 Task: Create a 45-minute meeting to review email marketing A/B testing results.
Action: Mouse moved to (79, 137)
Screenshot: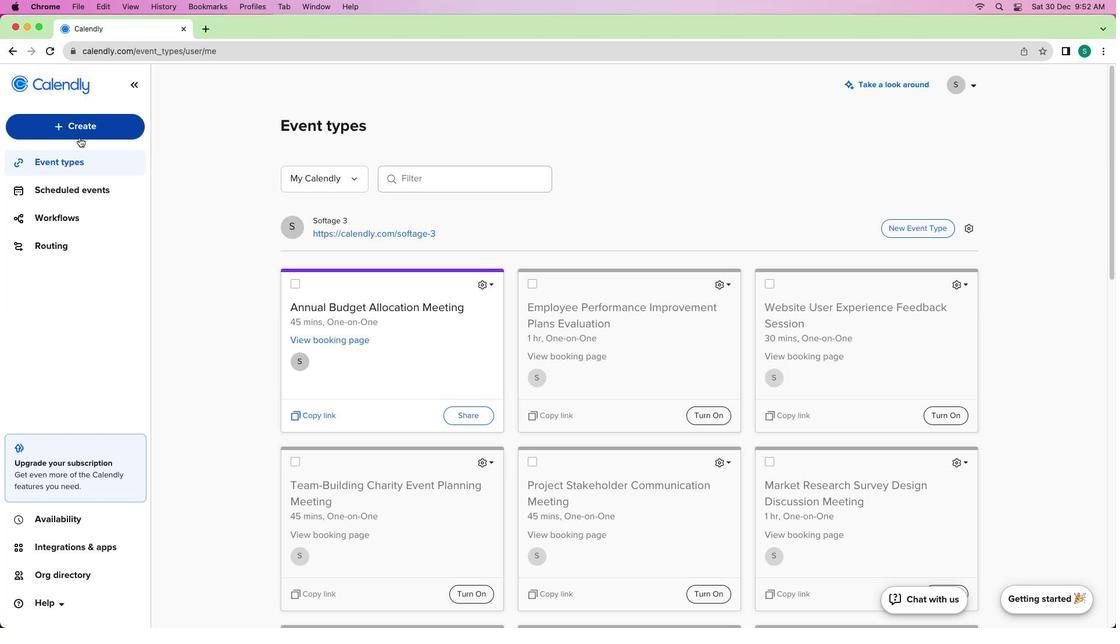 
Action: Mouse pressed left at (79, 137)
Screenshot: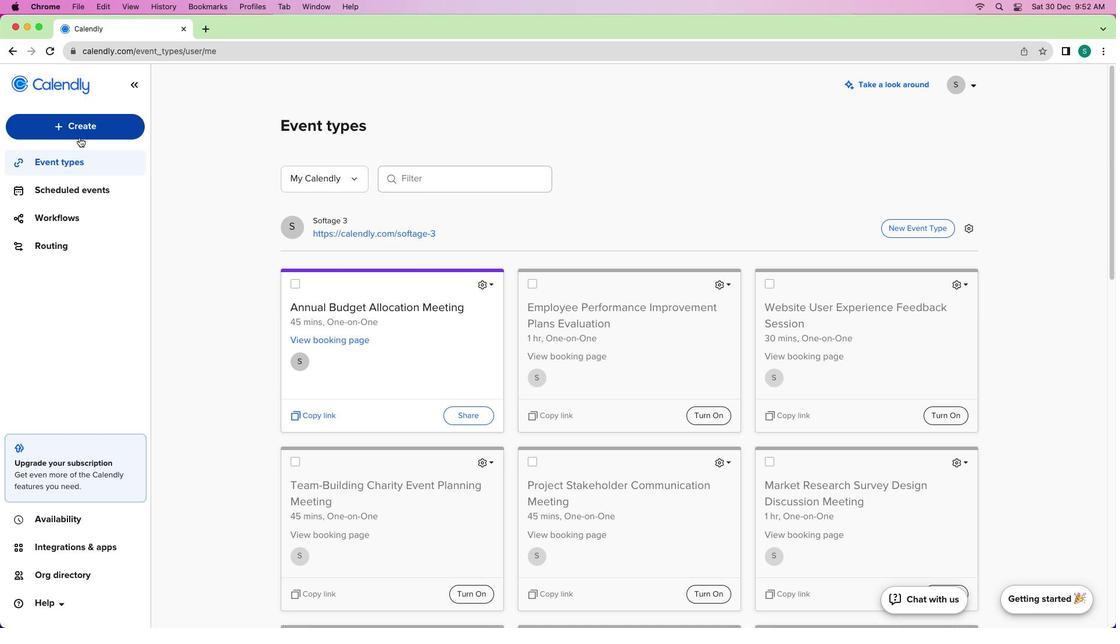 
Action: Mouse moved to (92, 182)
Screenshot: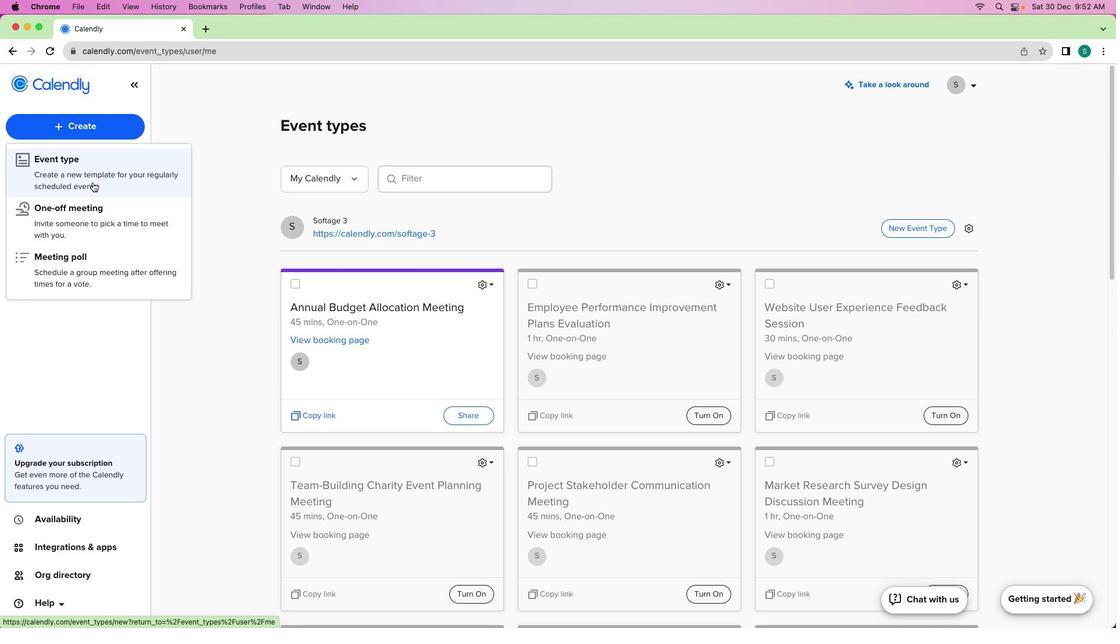 
Action: Mouse pressed left at (92, 182)
Screenshot: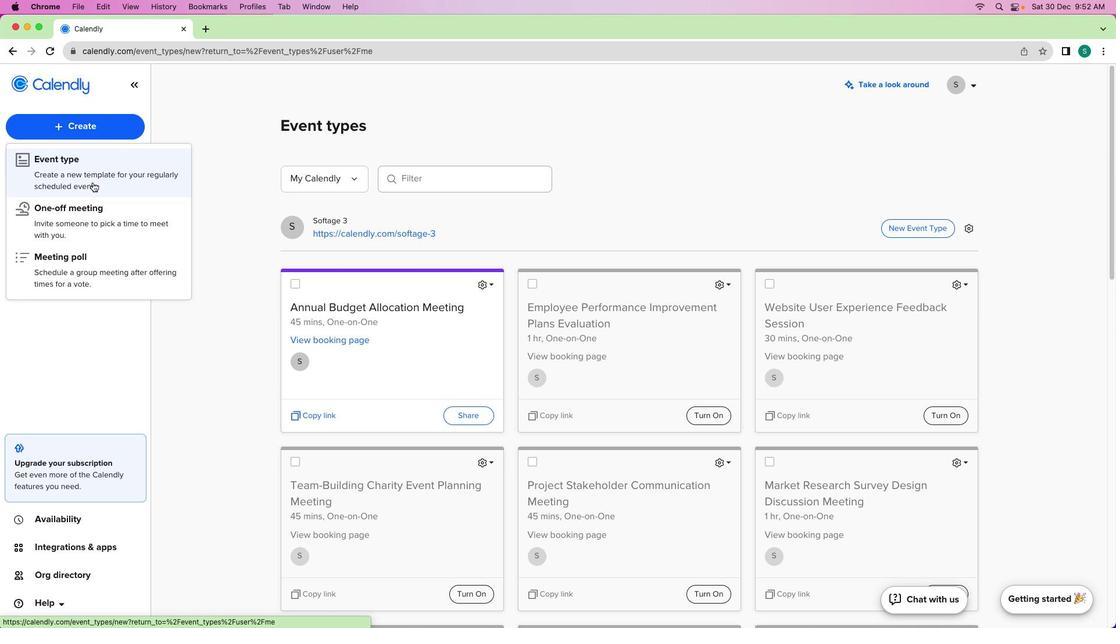
Action: Mouse moved to (428, 245)
Screenshot: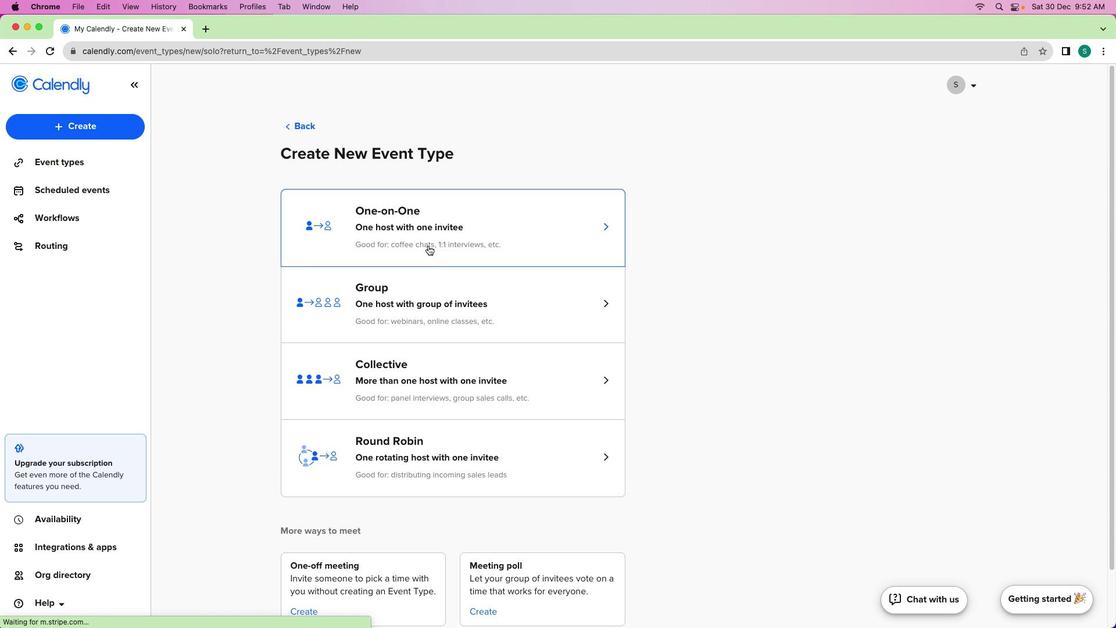 
Action: Mouse pressed left at (428, 245)
Screenshot: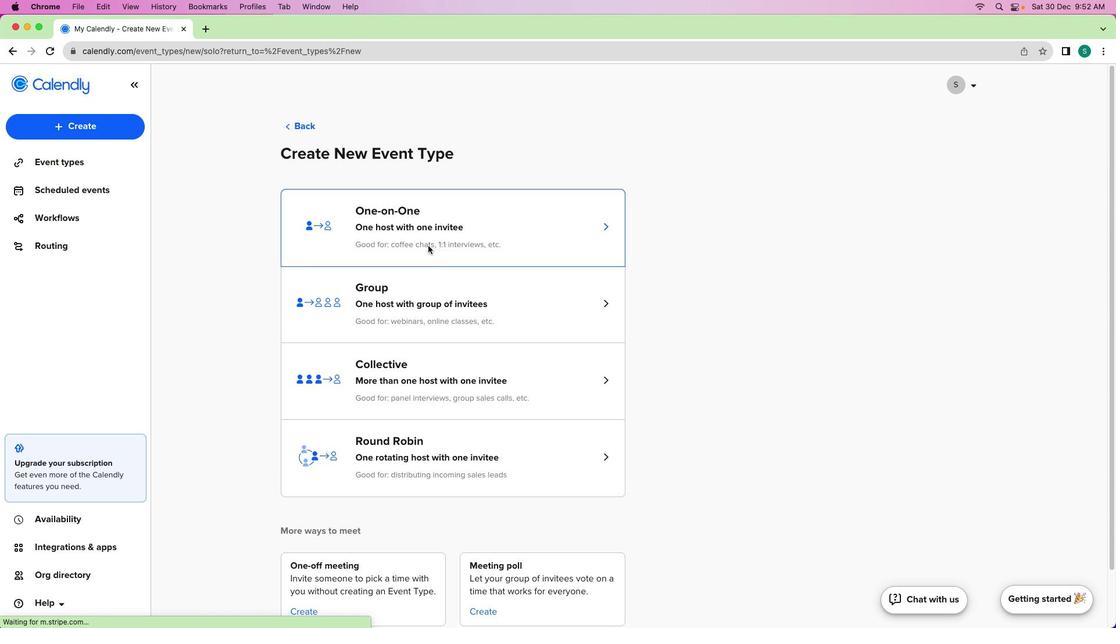 
Action: Mouse moved to (116, 184)
Screenshot: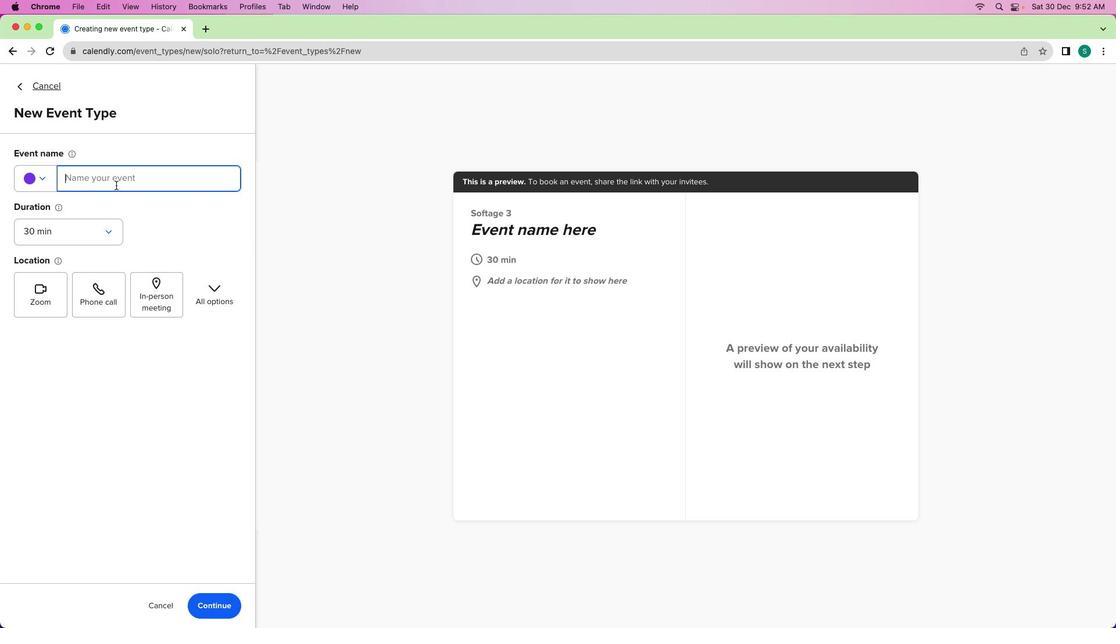 
Action: Mouse pressed left at (116, 184)
Screenshot: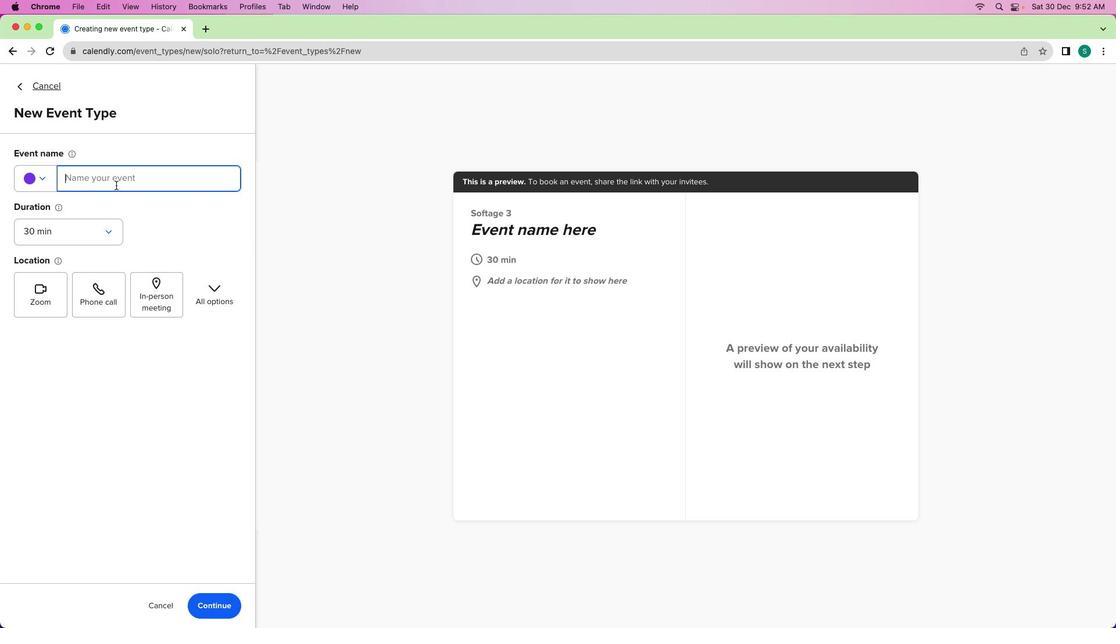 
Action: Key pressed Key.shift'E''m''a''i''l'Key.spaceKey.shift'M''a''r''k''e''t''i''n''g'Key.spaceKey.shift'A''/'Key.shift'B'Key.spaceKey.shift'T''e''s''t''i''n''g'Key.spaceKey.shift'R''e''v''i''e''w'Key.spaceKey.spaceKey.shift'M''e''e''t''i''n''g'
Screenshot: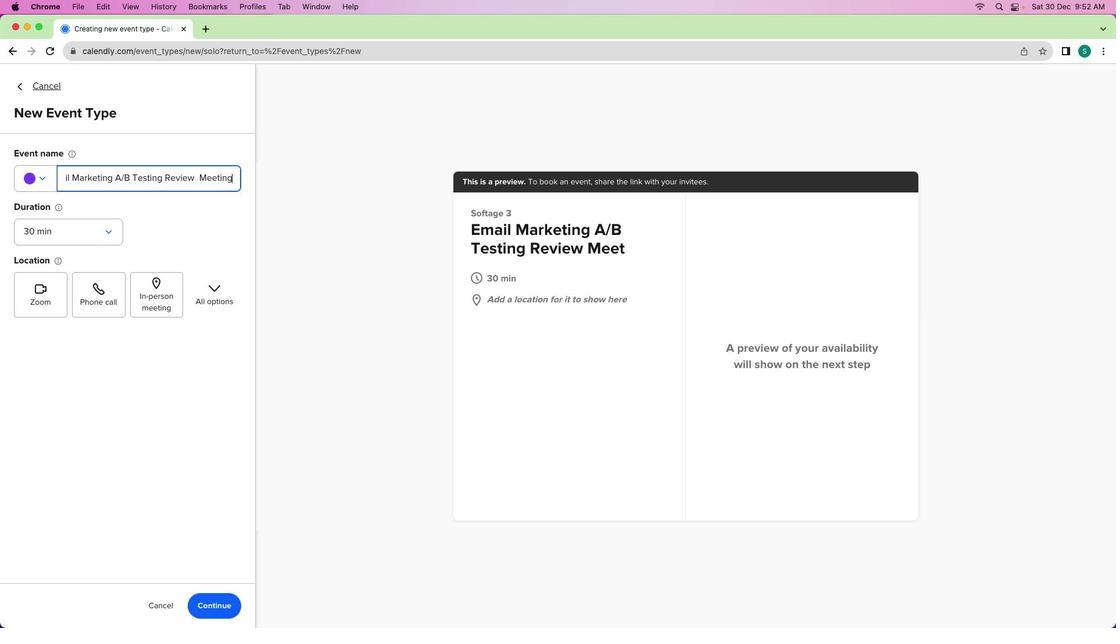 
Action: Mouse moved to (83, 228)
Screenshot: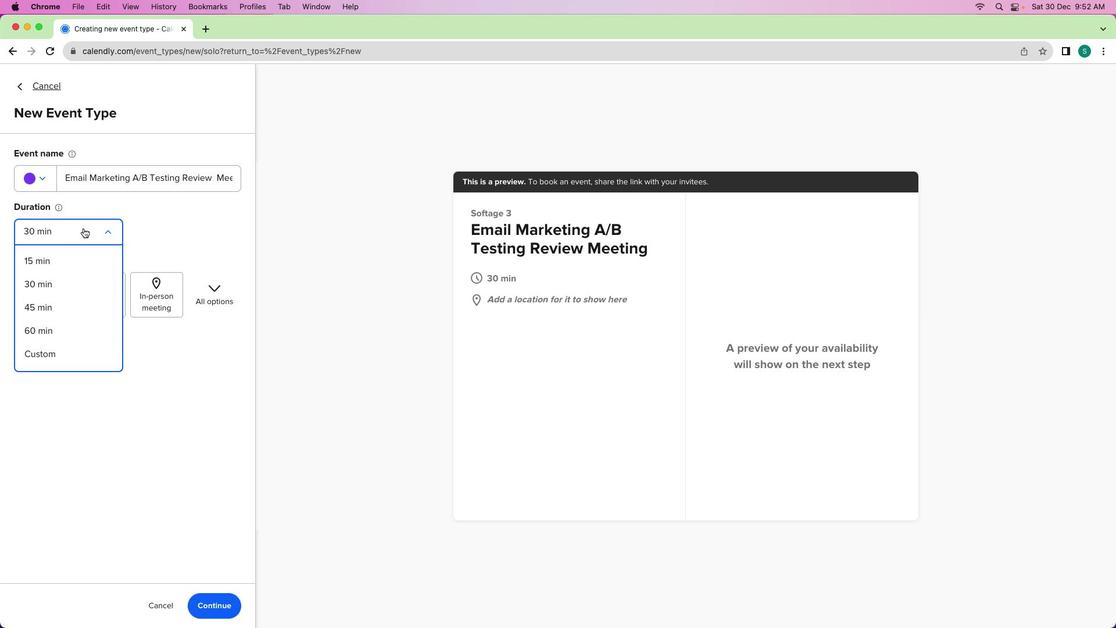 
Action: Mouse pressed left at (83, 228)
Screenshot: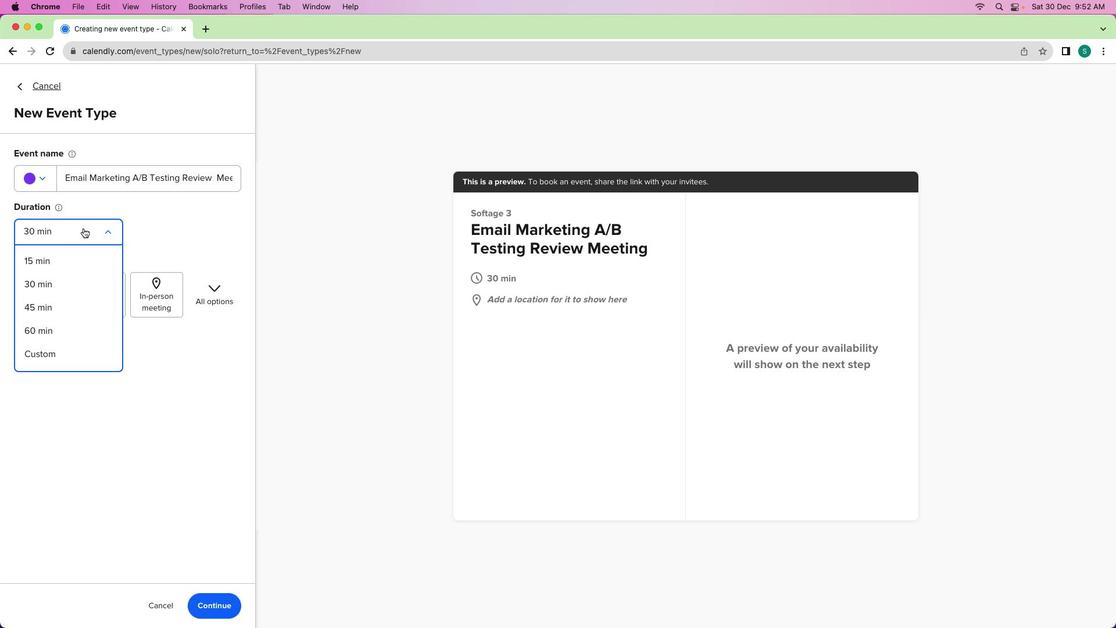 
Action: Mouse moved to (62, 305)
Screenshot: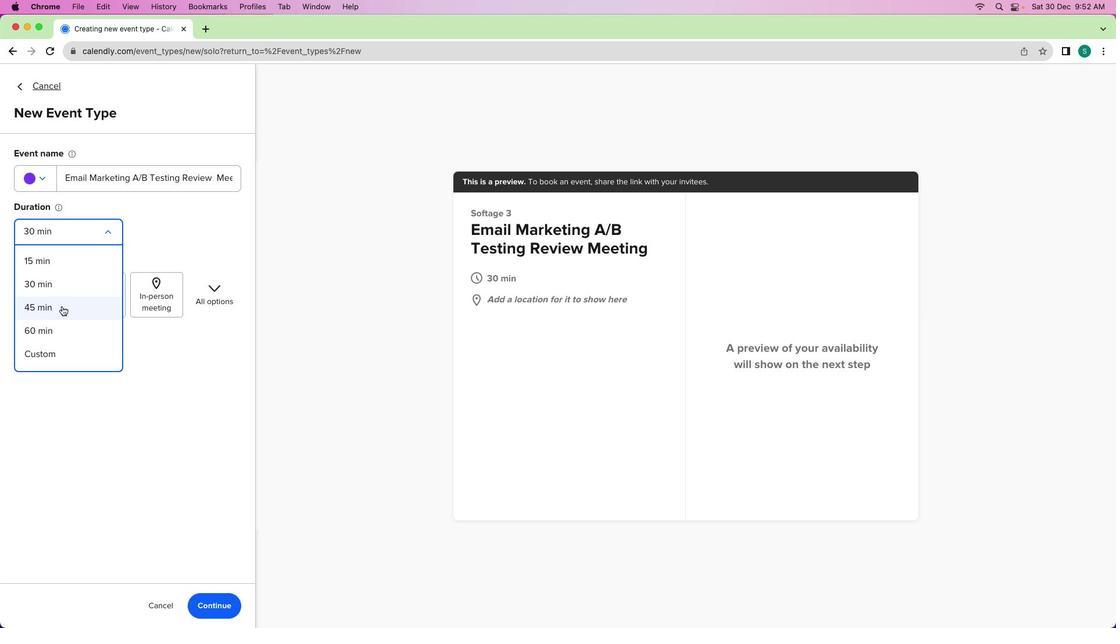
Action: Mouse pressed left at (62, 305)
Screenshot: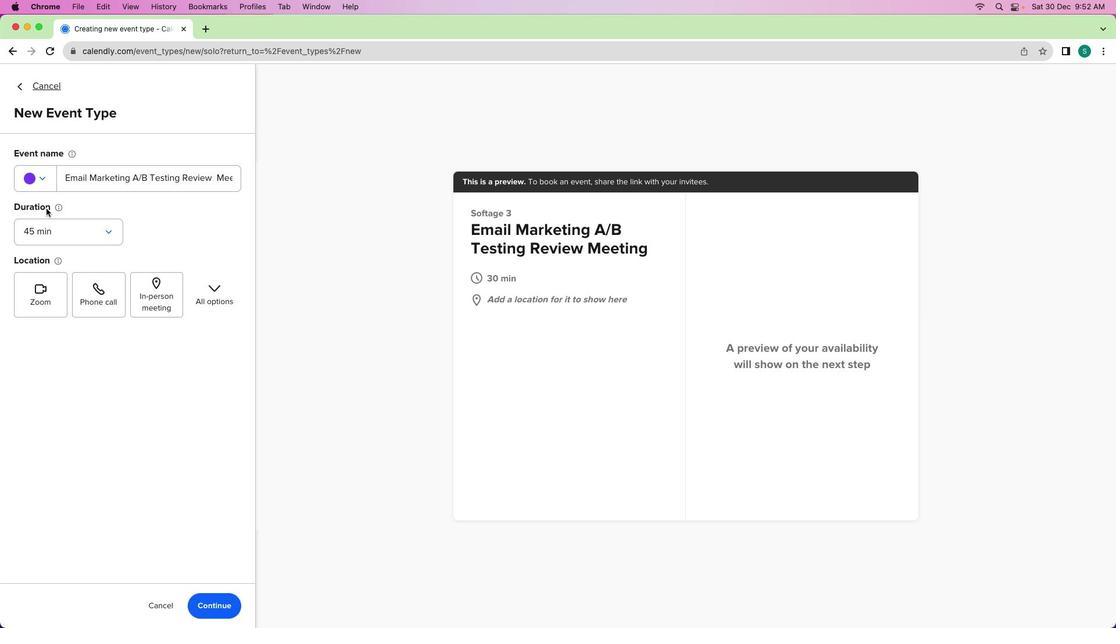 
Action: Mouse moved to (44, 181)
Screenshot: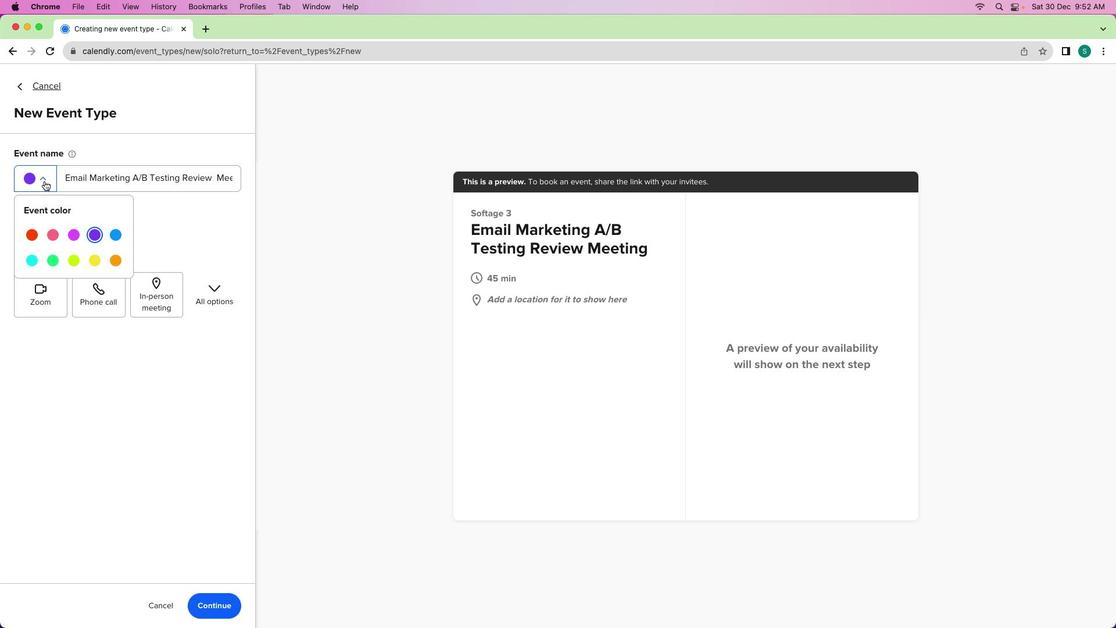 
Action: Mouse pressed left at (44, 181)
Screenshot: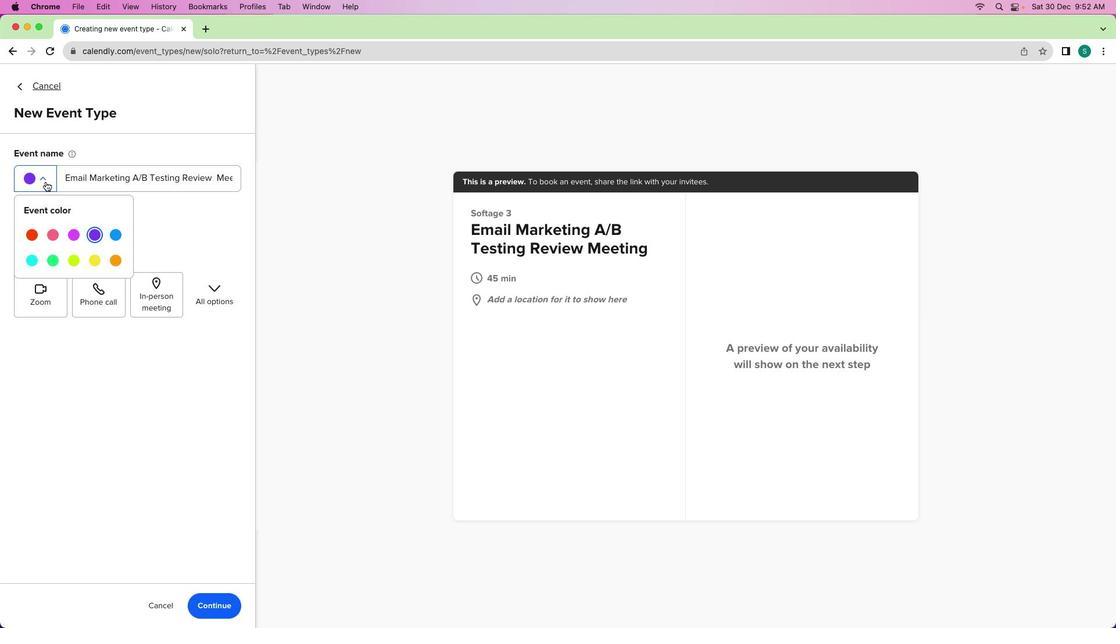 
Action: Mouse moved to (70, 261)
Screenshot: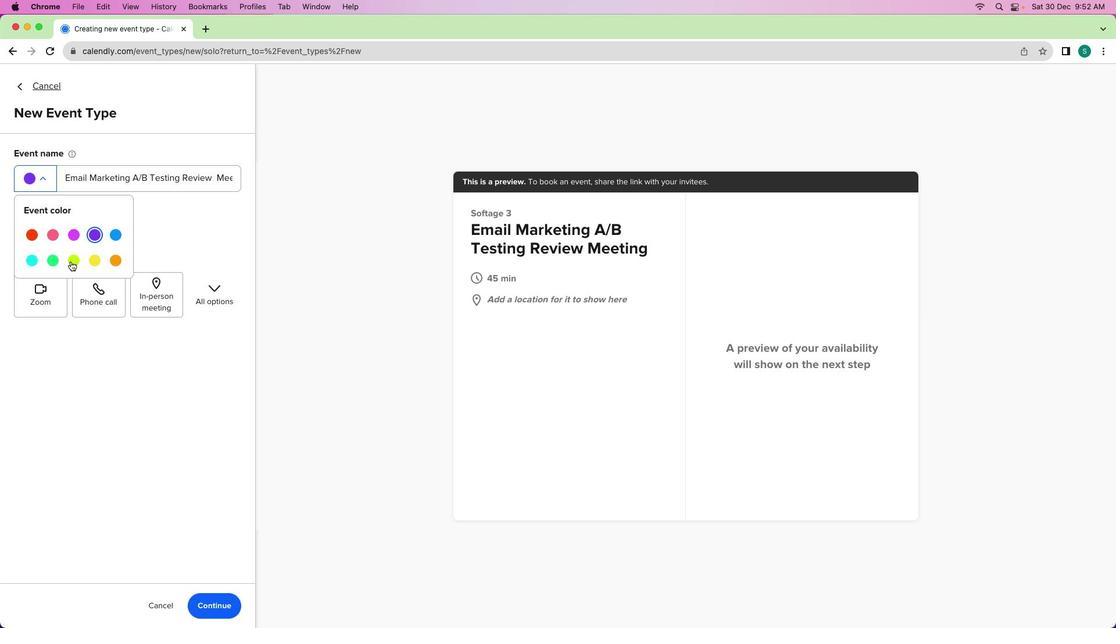 
Action: Mouse pressed left at (70, 261)
Screenshot: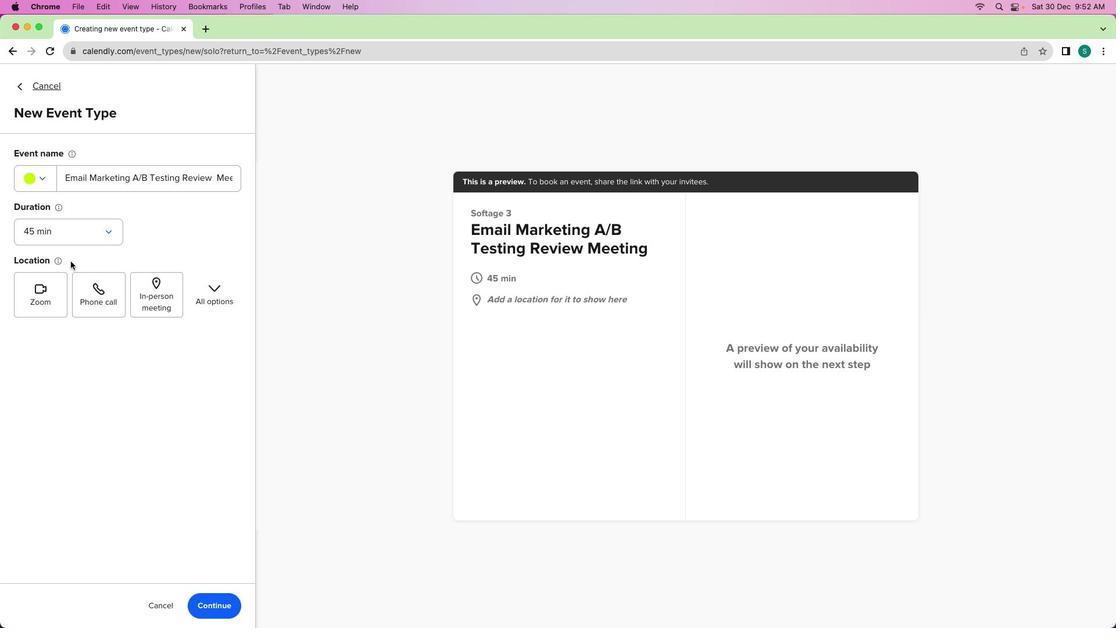 
Action: Mouse moved to (202, 606)
Screenshot: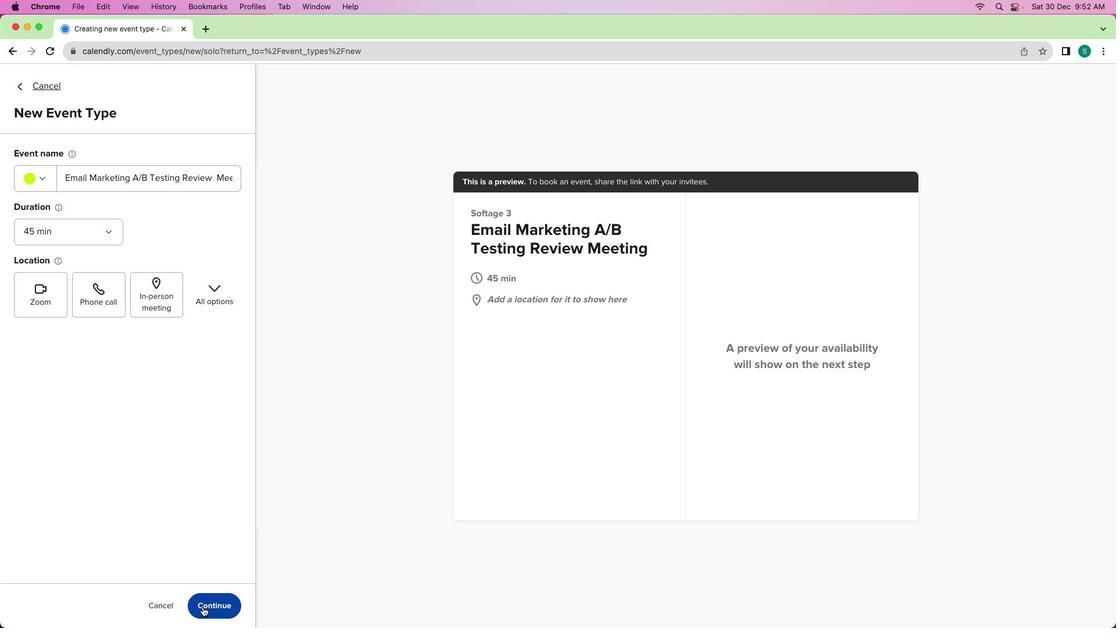 
Action: Mouse pressed left at (202, 606)
Screenshot: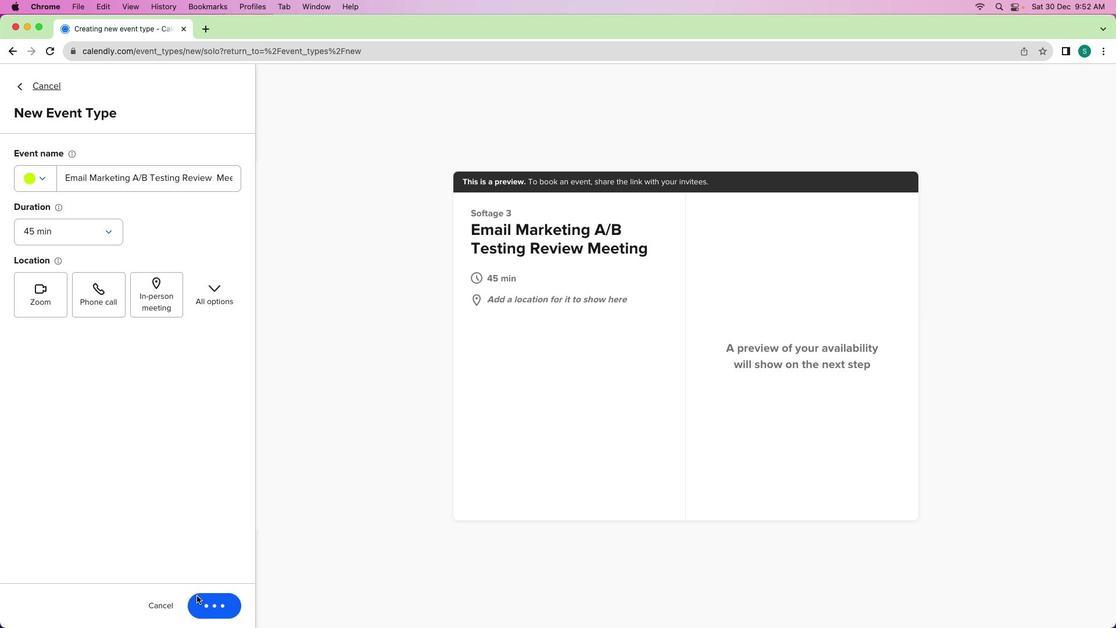 
Action: Mouse moved to (241, 216)
Screenshot: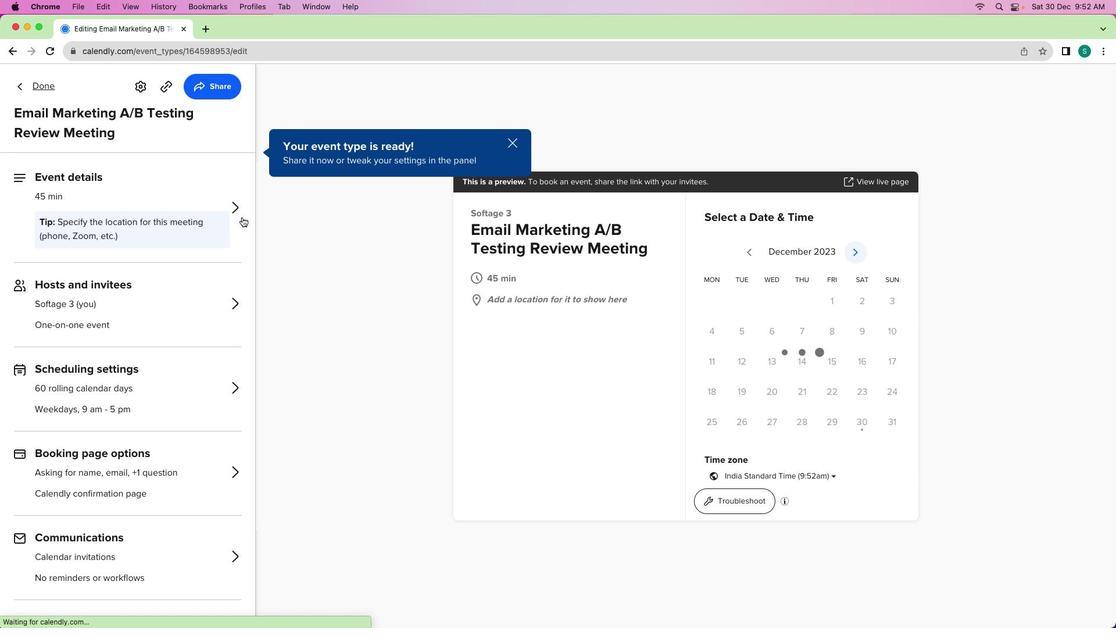 
Action: Mouse pressed left at (241, 216)
Screenshot: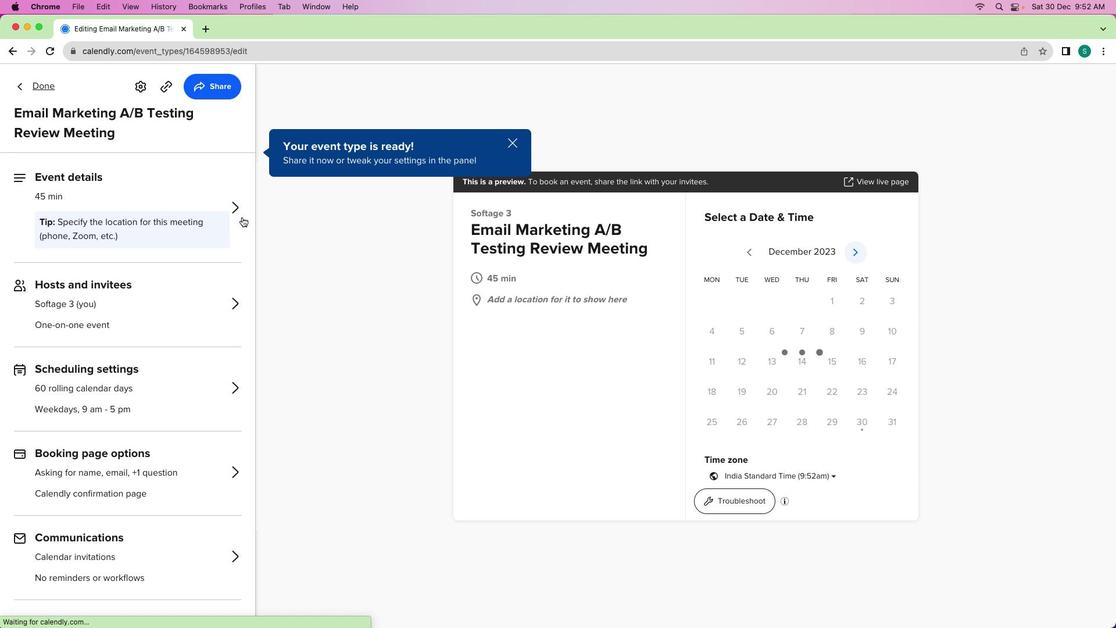 
Action: Mouse moved to (178, 404)
Screenshot: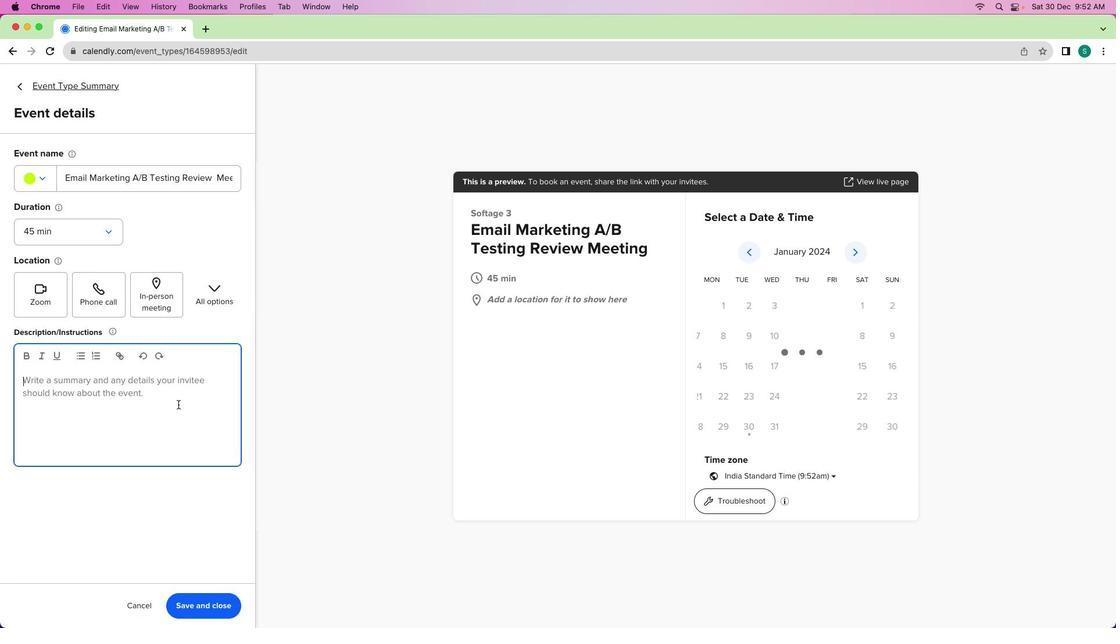 
Action: Mouse pressed left at (178, 404)
Screenshot: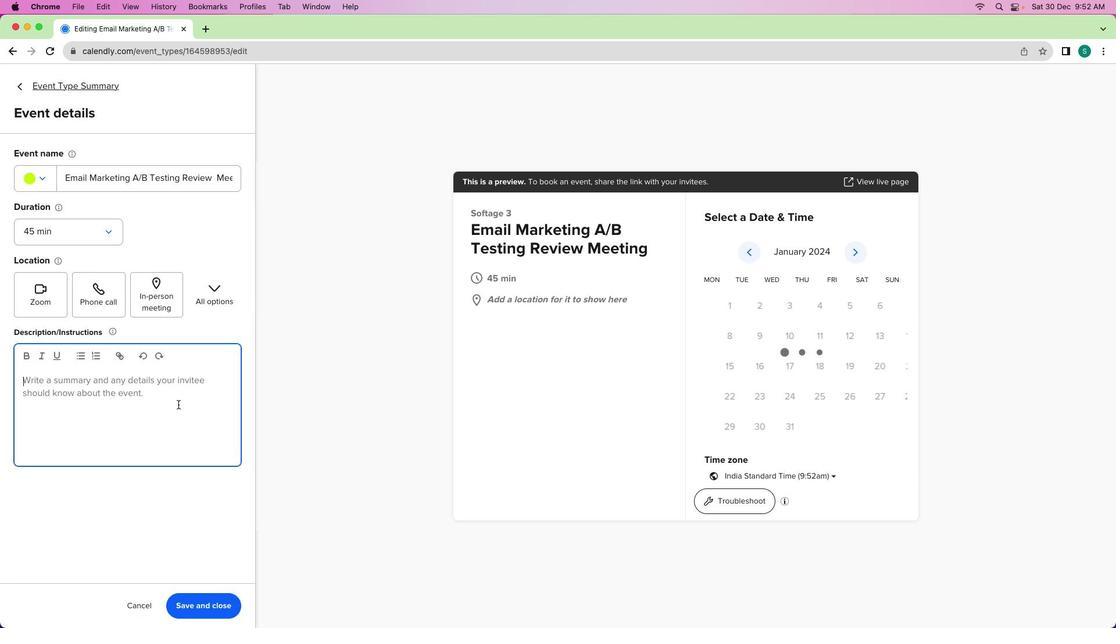 
Action: Key pressed Key.shiftKey.shift'A'Key.space's''e''s''s''i''o''n'Key.space'd''e''d''i''c''a''t''e''d'Key.space't''o'Key.space'r''e''v''i''e''w''i''n''g'Key.space't''h''e'Key.space'r''e''s''u''l''t''s'Key.space'o''f'Key.space'o''u''r'Key.space'r''e''c''e''n''t'Key.space'e''n'Key.backspace'm''a''i''l'Key.space'm''a''r''k''e''t''i''n''g'Key.spaceKey.shift'A''/'Key.shift'B'Key.space't''e''s''t''i''n''g''.'Key.spaceKey.shift'T''h''i''s'Key.space's''e''s''s''i''o''n'Key.space'w''i''l''l'Key.space'a''n''a''l''y''z''e'Key.space't''h''e'Key.space'p''e''r''f''o''r''m''a''n''c''e'Key.space'o''f'Key.space'd''i''f''f''e''r''e''n''t'Key.space'v''a''r''i''a''t''i''o''n''s'','Key.space'd''i''s''c''u''s''s'Key.space'k''e''y'Key.space'i''n''s''i''g''h''t''s'','Key.space'a''n''d'Key.space'c''o''l''l''a''b''o''r''a''t''i''v''e''l''y'Key.space'i''d''e''n''t''i''f''u'Key.backspace'y'Key.space's''t''r''a''t''e''g''i''e''s'Key.space'f''o''r'Key.space'o''p''t''i''m''i''z''i''n''g'Key.space'f''u''t''u''r''e'Key.space'e''m''a''i''l'Key.space'c''a''m''p''a''i''g''n''s''.'
Screenshot: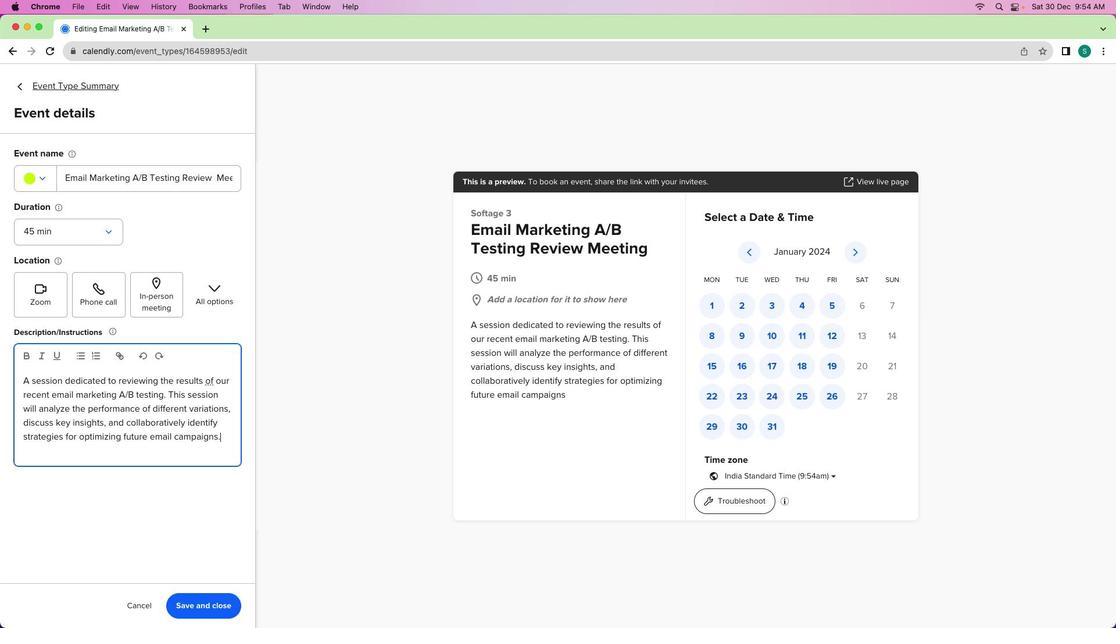 
Action: Mouse moved to (208, 604)
Screenshot: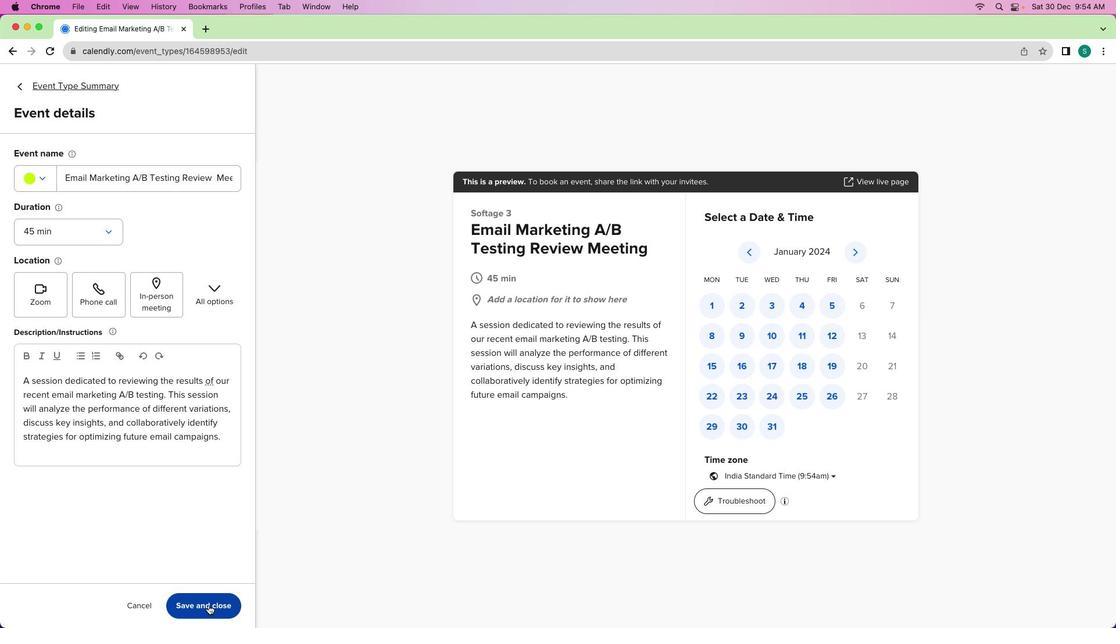 
Action: Mouse pressed left at (208, 604)
Screenshot: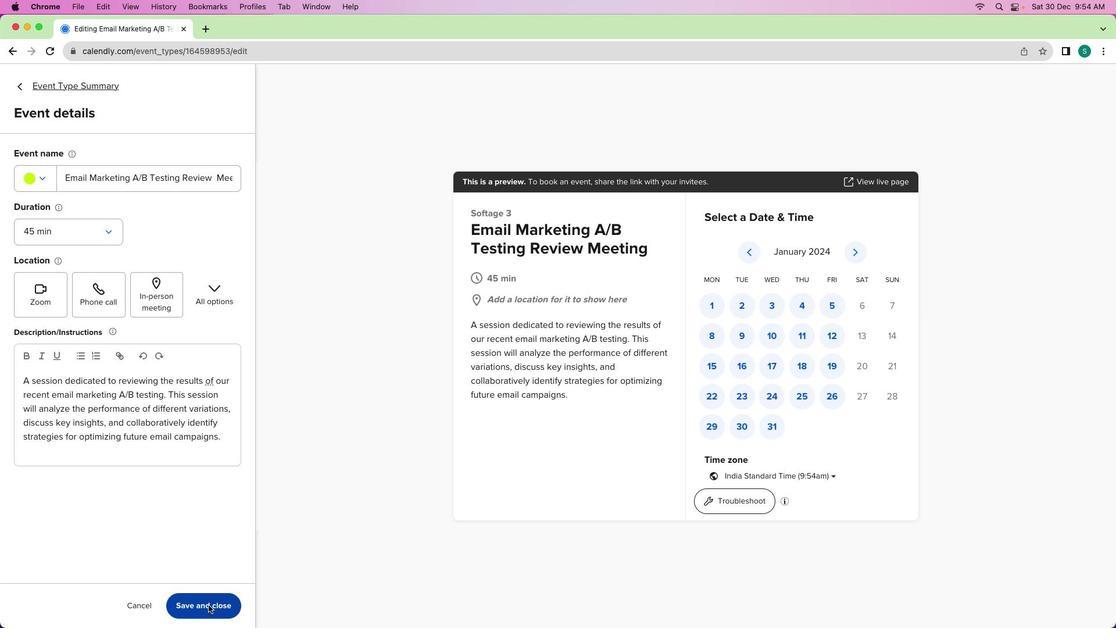 
Action: Mouse moved to (35, 84)
Screenshot: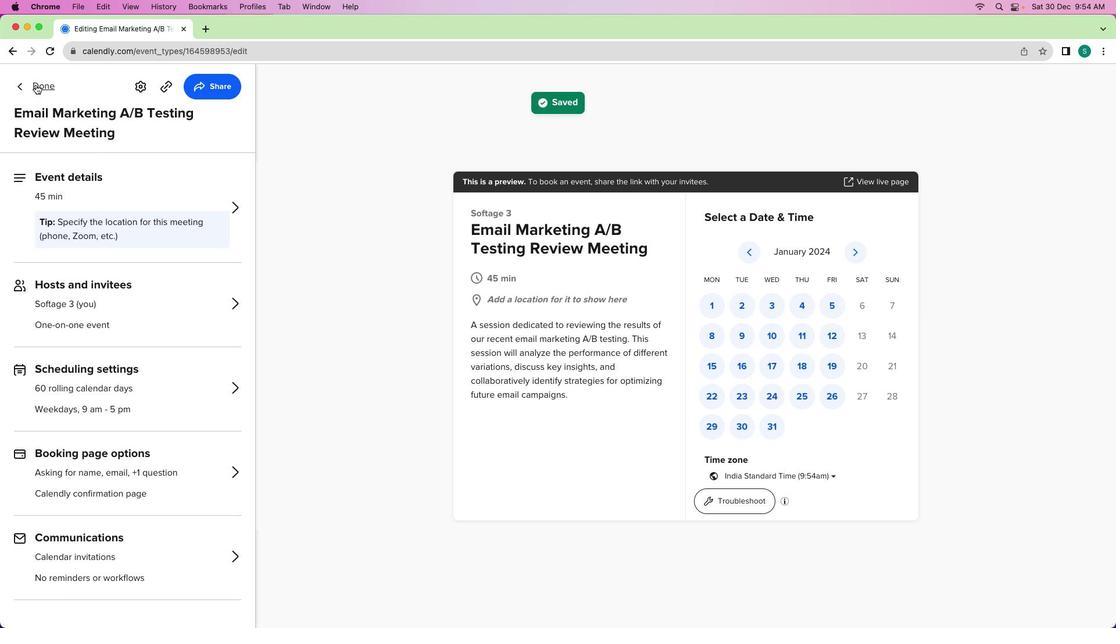 
Action: Mouse pressed left at (35, 84)
Screenshot: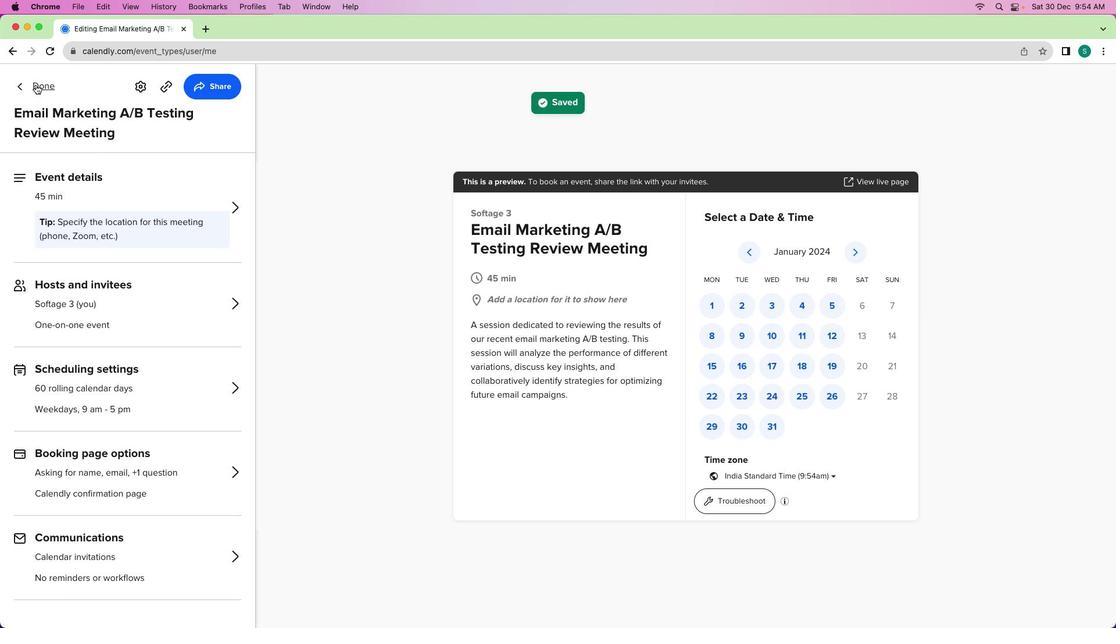 
Action: Mouse moved to (385, 359)
Screenshot: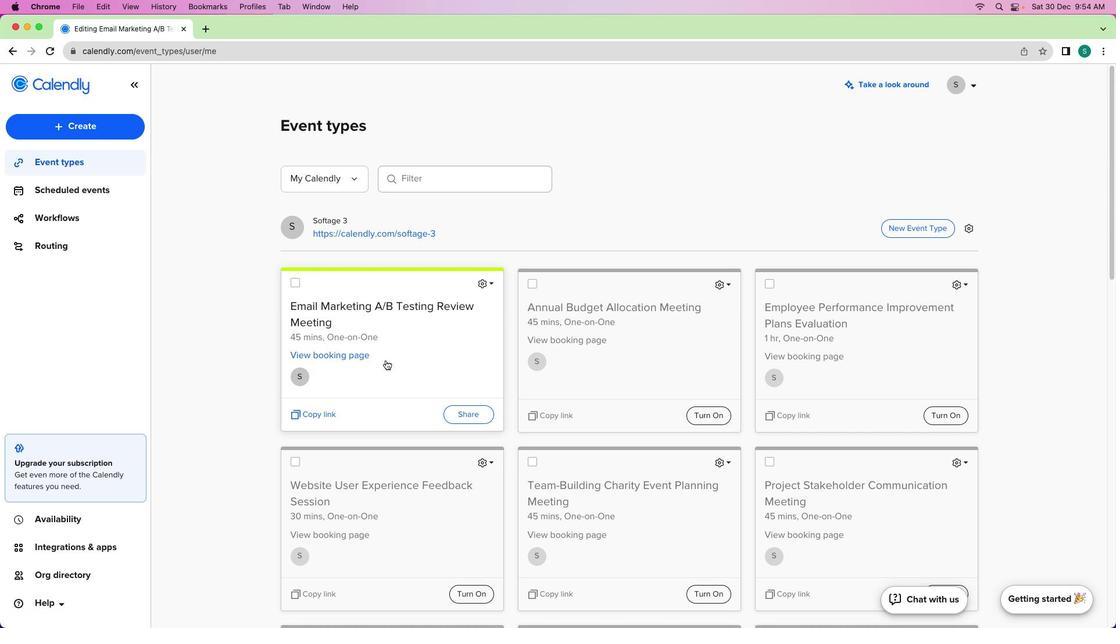 
